 Task: Add a dependency to the task Implement a feature for users to join and participate in groups , the existing task  Add support for in-app purchases and microtransactions in the project WebTech.
Action: Mouse moved to (354, 472)
Screenshot: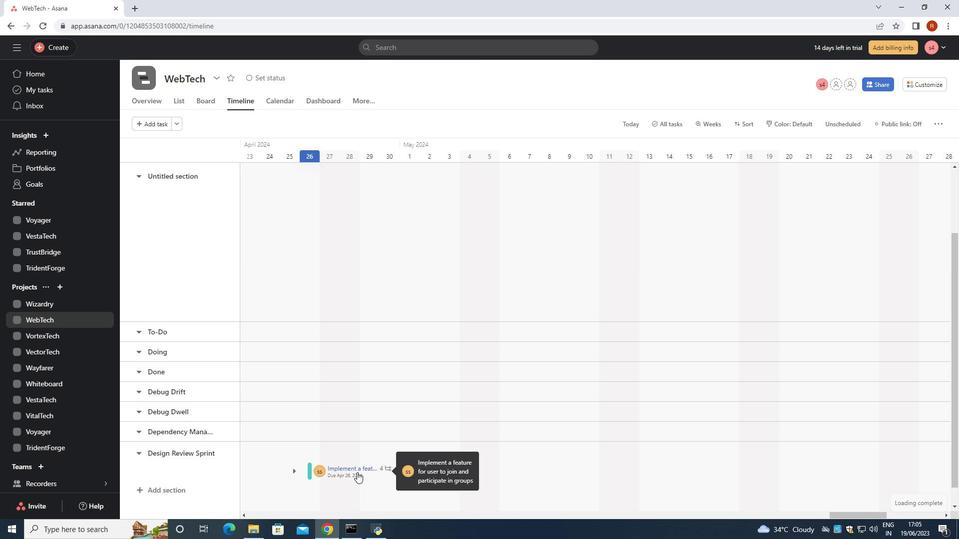 
Action: Mouse pressed left at (354, 472)
Screenshot: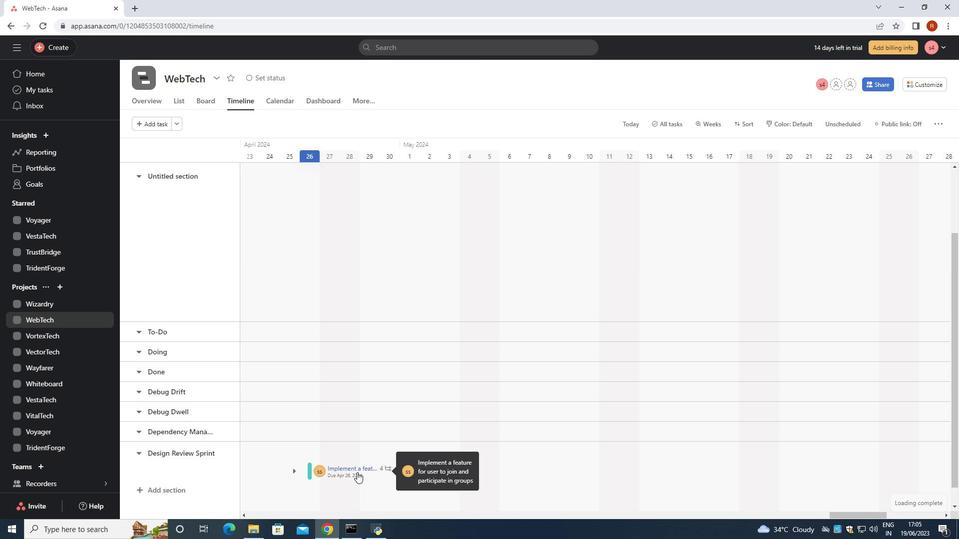 
Action: Mouse moved to (719, 267)
Screenshot: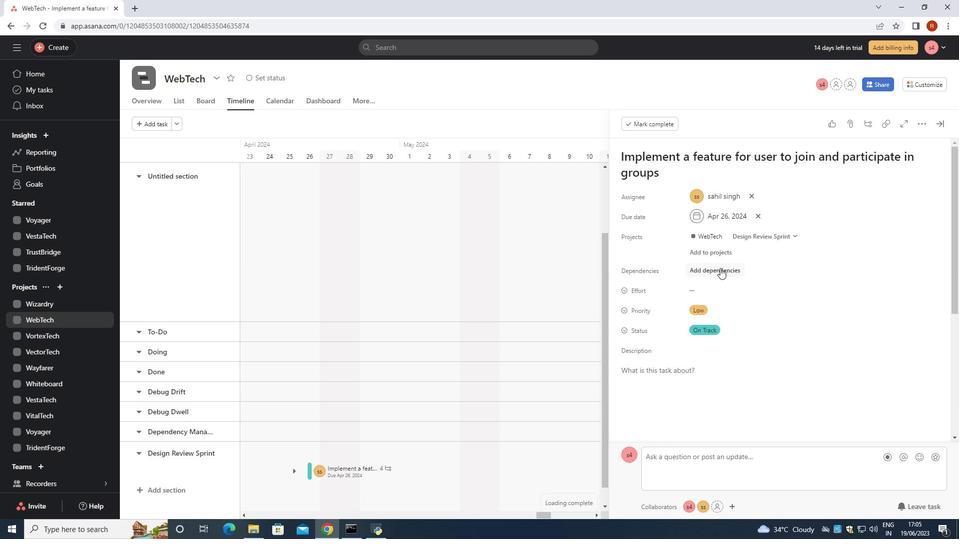 
Action: Mouse pressed left at (719, 267)
Screenshot: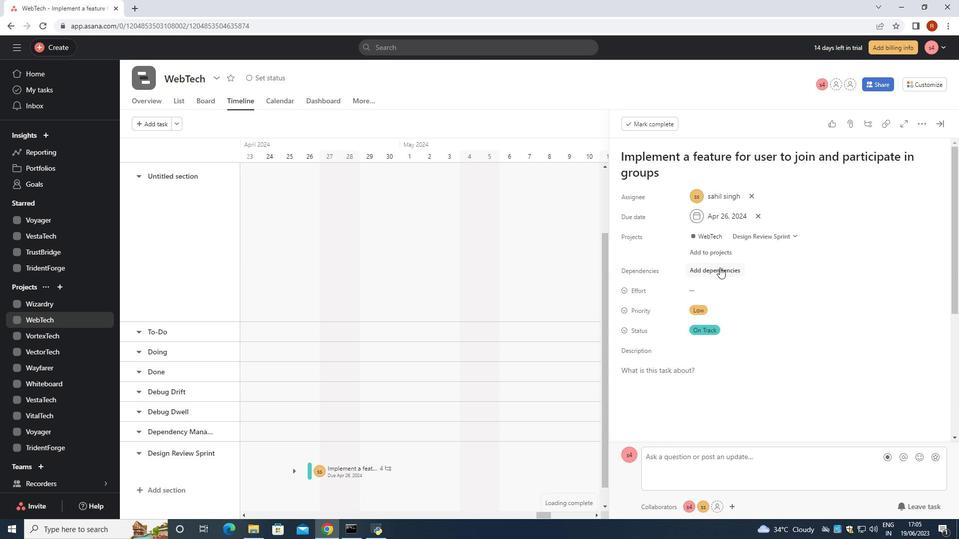 
Action: Mouse moved to (672, 361)
Screenshot: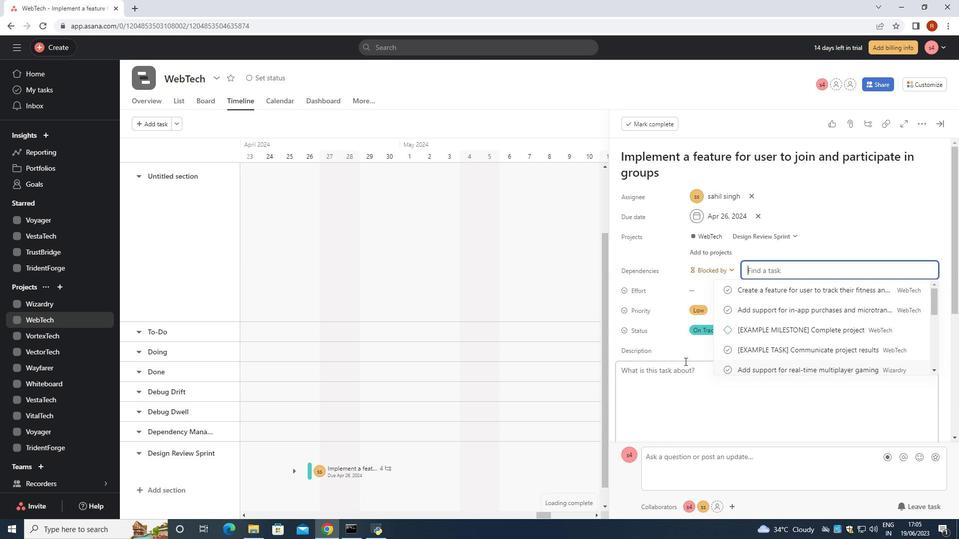 
Action: Key pressed <Key.shift>Add<Key.space>sup[port<Key.space>for<Key.space>in-app<Key.left><Key.left><Key.left><Key.left><Key.left><Key.left><Key.left><Key.left><Key.left><Key.left><Key.left><Key.left><Key.left><Key.left><Key.left><Key.backspace><Key.right><Key.right><Key.right><Key.right><Key.right><Key.right><Key.right><Key.right><Key.right><Key.right><Key.right><Key.right><Key.right><Key.right><Key.right><Key.right><Key.right><Key.right><Key.right><Key.right><Key.space><Key.shift><Key.shift><Key.shift><Key.shift><Key.shift><Key.shift>Pu<Key.backspace><Key.backspace>purchasese<Key.space>and<Key.space><Key.left><Key.backspace><Key.backspace><Key.backspace><Key.backspace><Key.backspace><Key.backspace><Key.backspace><Key.backspace>ses<Key.space>and<Key.space>microtransations<Key.space>
Screenshot: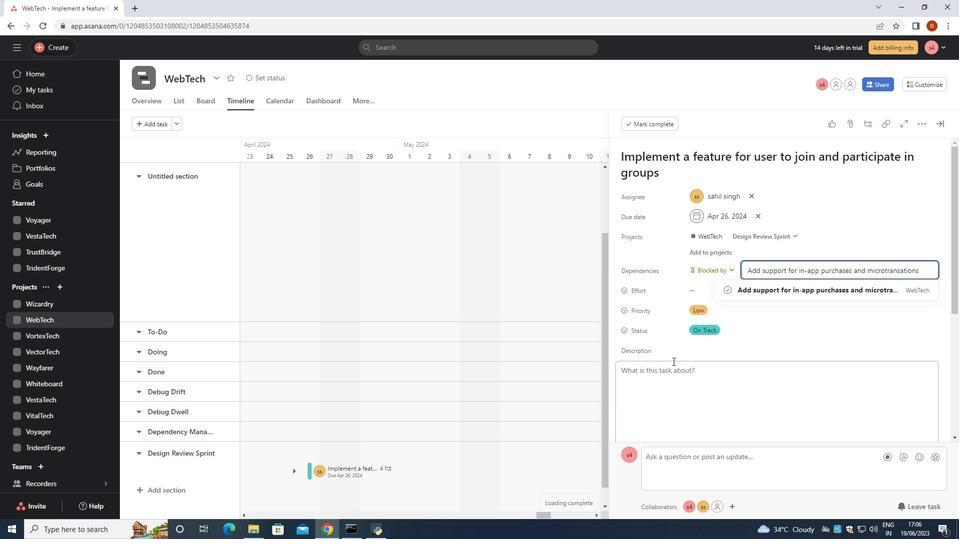 
Action: Mouse moved to (919, 289)
Screenshot: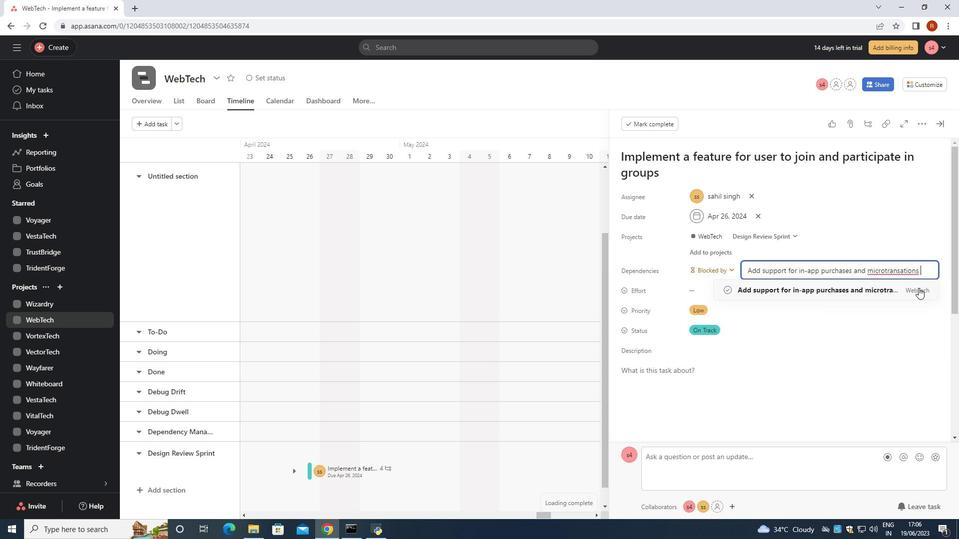 
Action: Mouse pressed left at (919, 289)
Screenshot: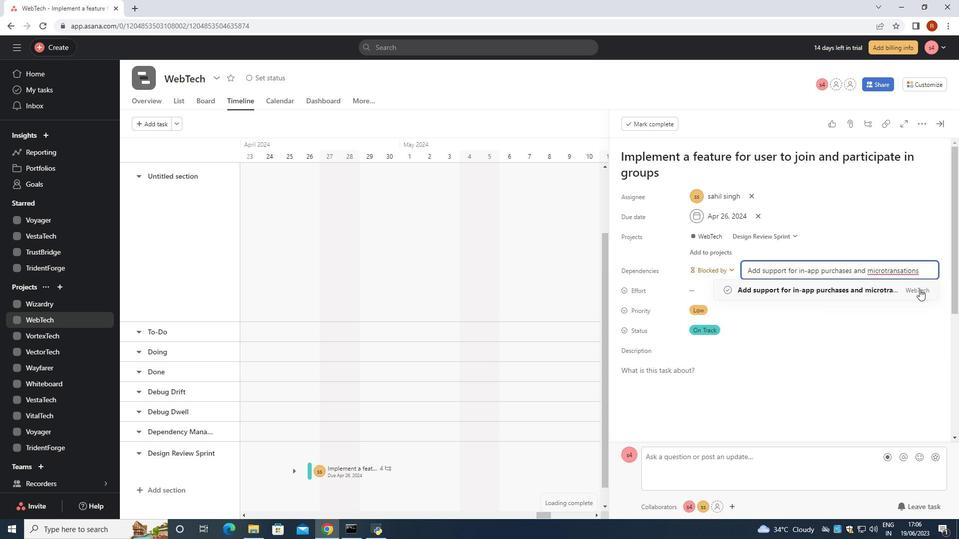 
Action: Mouse moved to (798, 286)
Screenshot: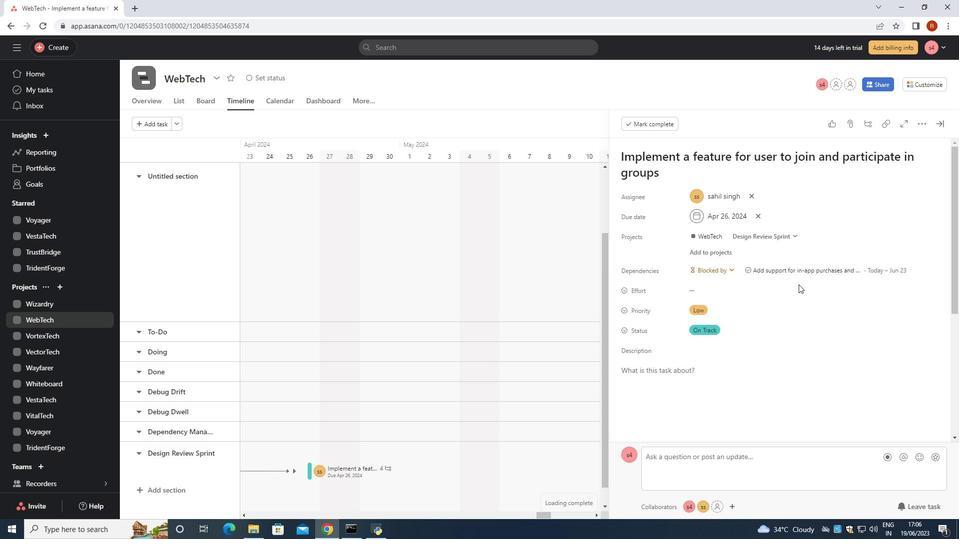 
